 Task: Get directions from Charlotte, North Carolina, United States to Lafayette, Louisiana, United States  and reverse  starting point and destination and check the best travel modes
Action: Mouse moved to (833, 21)
Screenshot: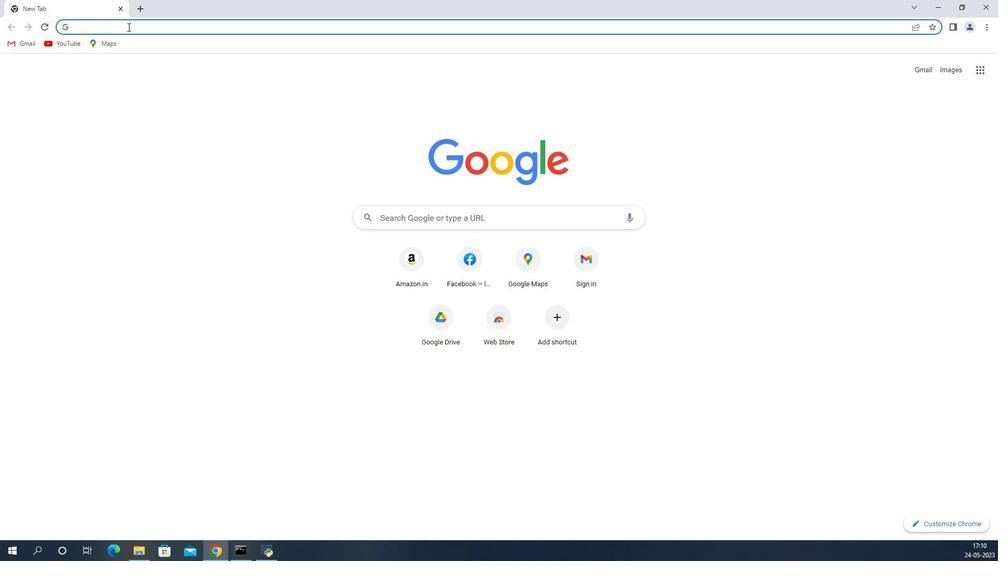 
Action: Key pressed <Key.shift>Google<Key.space><Key.shift>Maps<Key.enter>
Screenshot: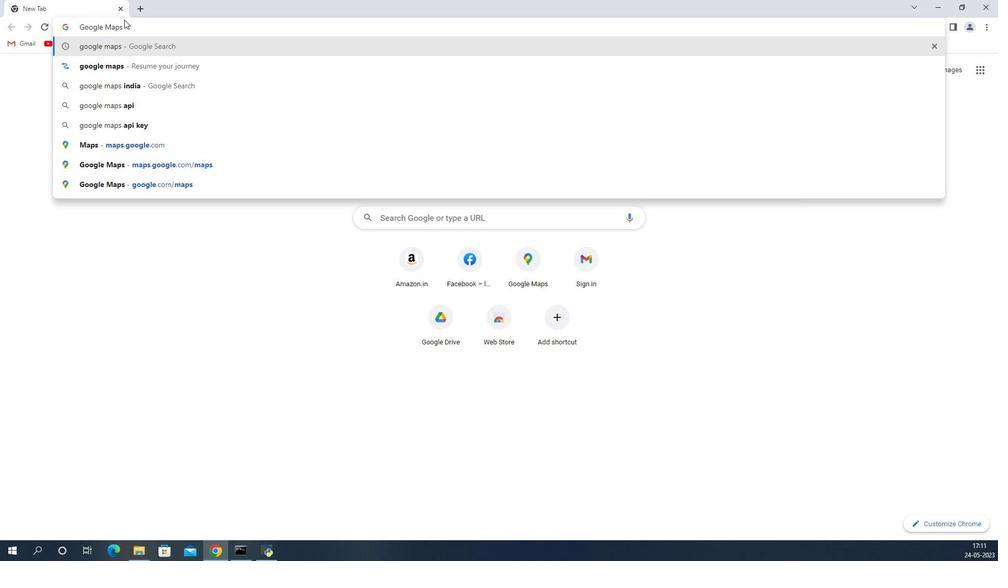 
Action: Mouse moved to (860, 181)
Screenshot: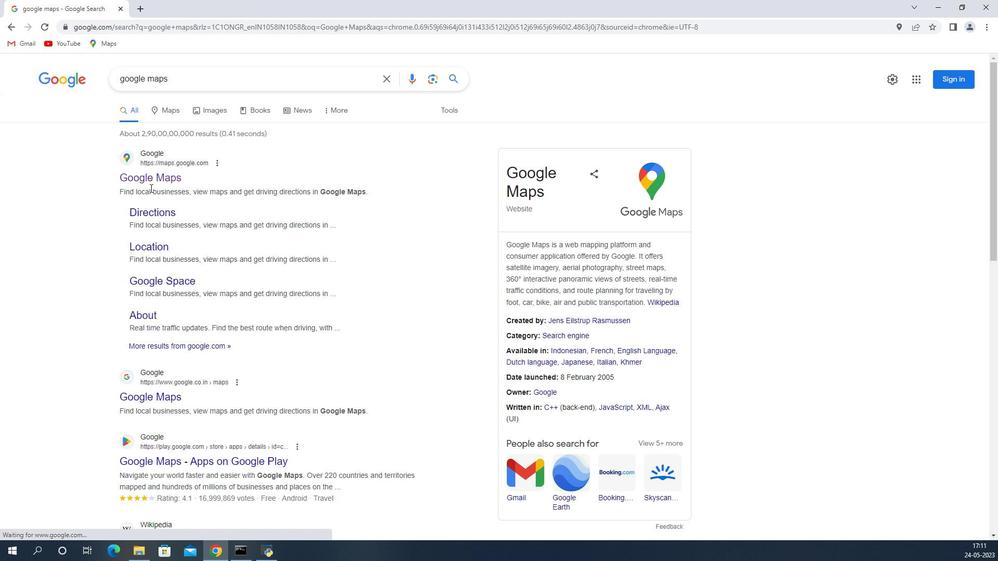 
Action: Mouse pressed left at (860, 181)
Screenshot: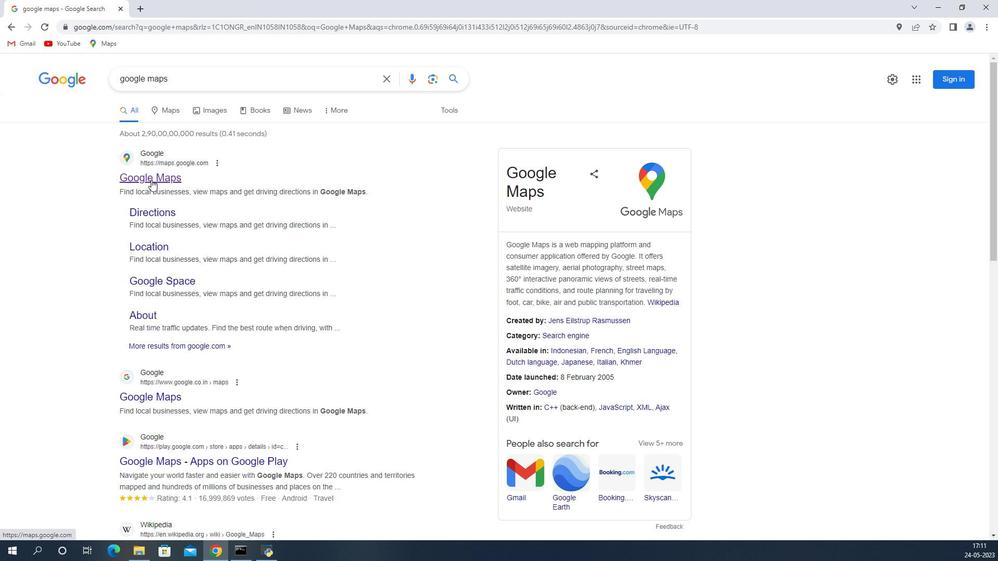 
Action: Mouse moved to (820, 71)
Screenshot: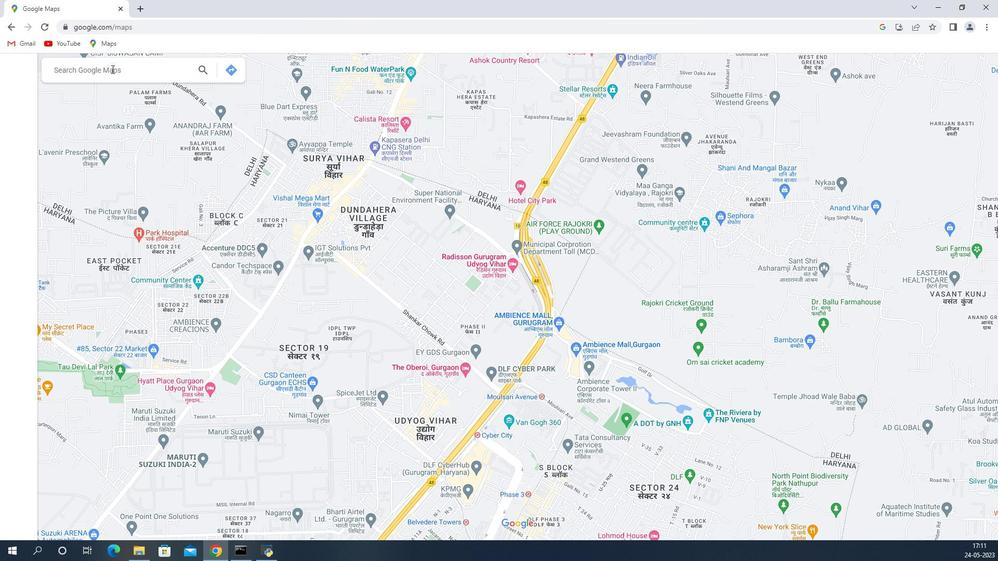 
Action: Key pressed <Key.shift><Key.shift>Lafayette<Key.space><Key.backspace>,<Key.shift>Louisiana,<Key.shift>United<Key.space><Key.shift>States<Key.enter>
Screenshot: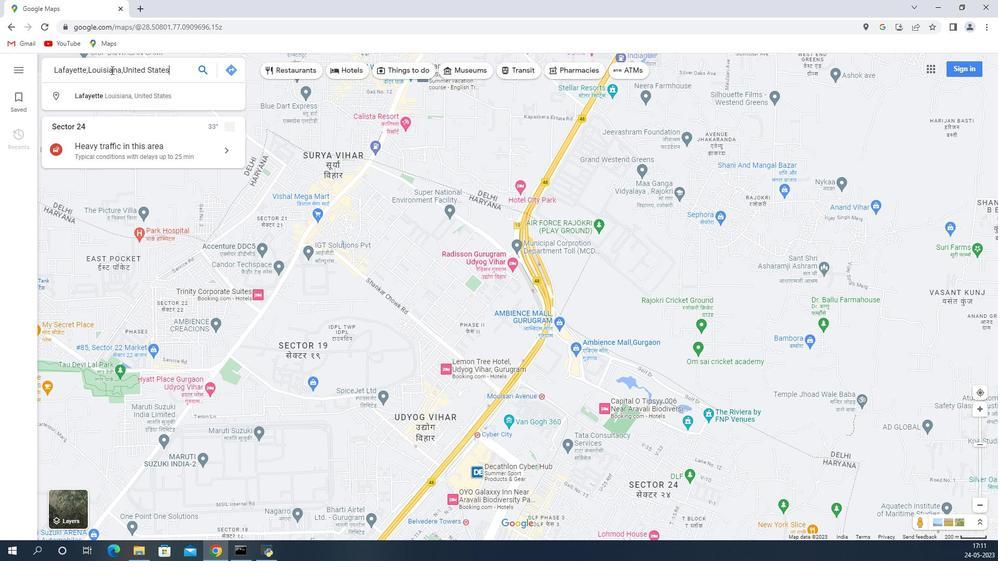 
Action: Mouse moved to (913, 71)
Screenshot: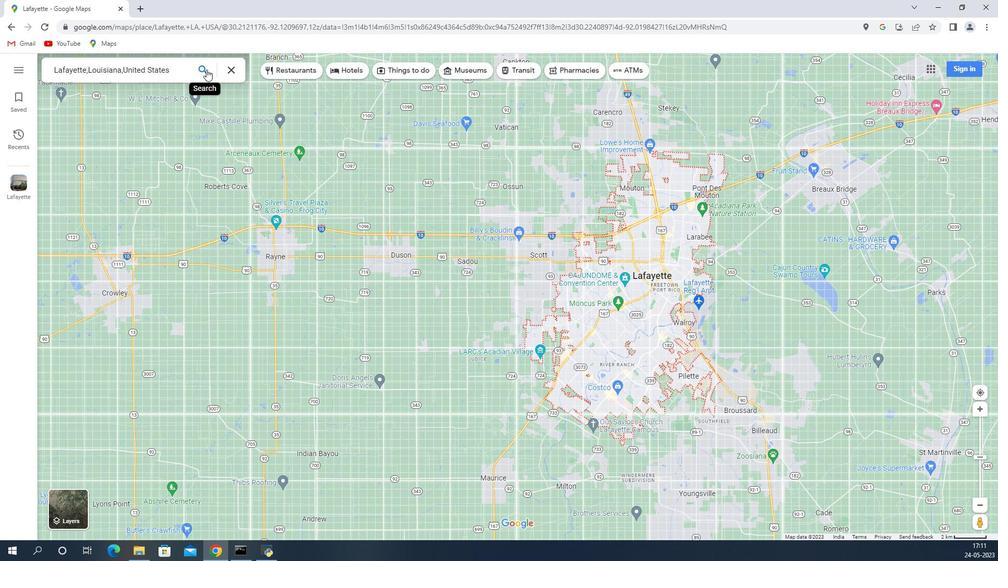 
Action: Mouse pressed left at (913, 71)
Screenshot: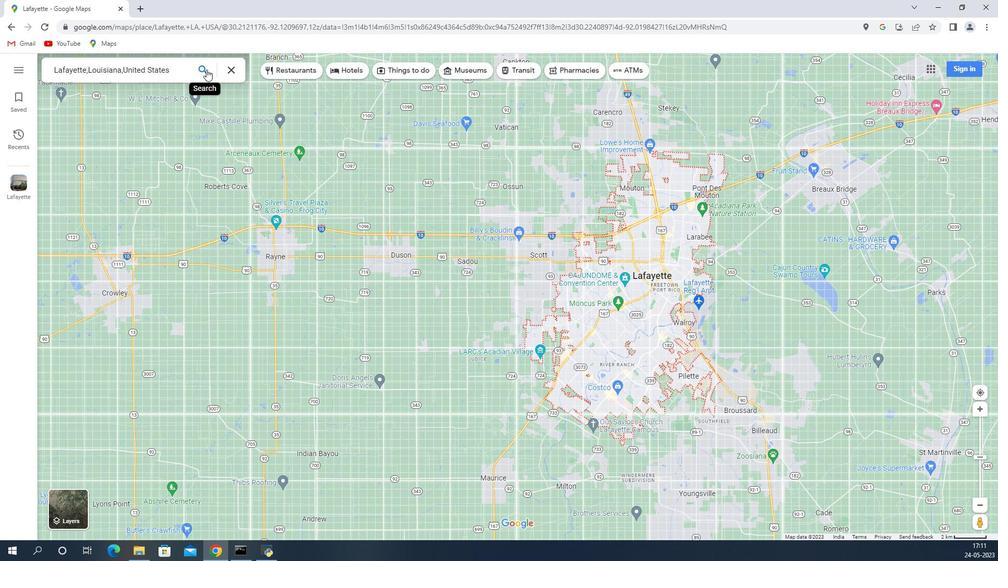 
Action: Mouse moved to (777, 248)
Screenshot: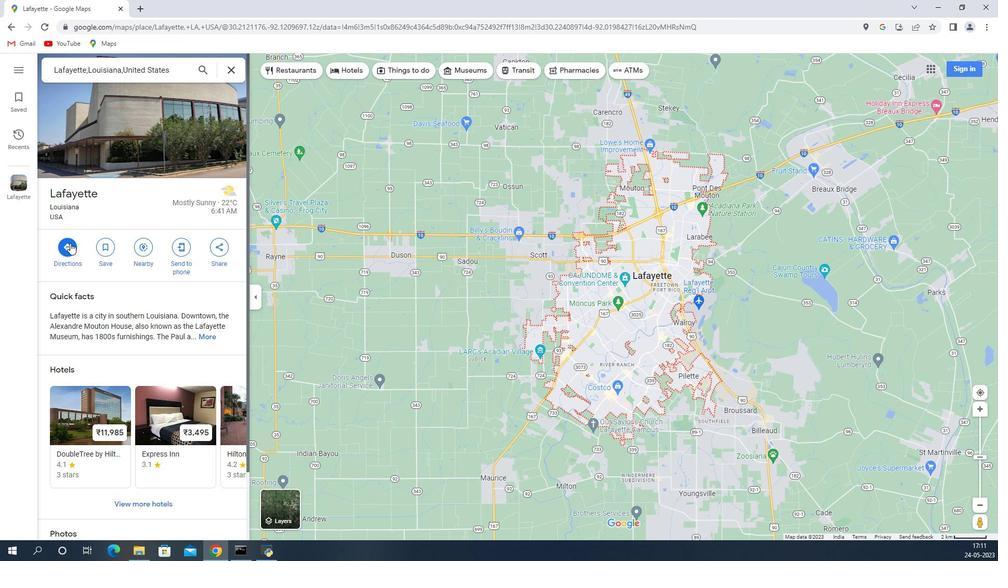 
Action: Mouse pressed left at (777, 248)
Screenshot: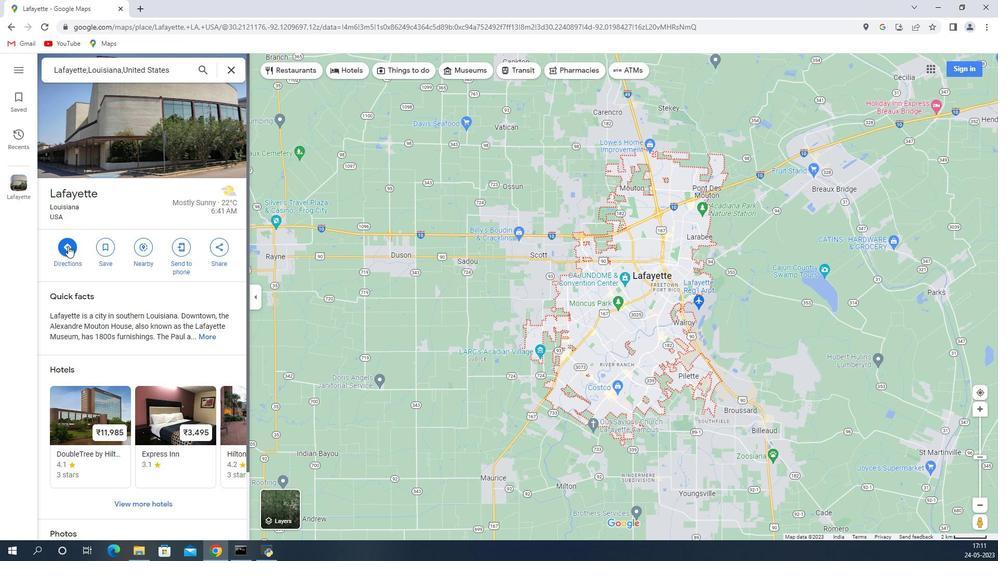 
Action: Mouse moved to (814, 104)
Screenshot: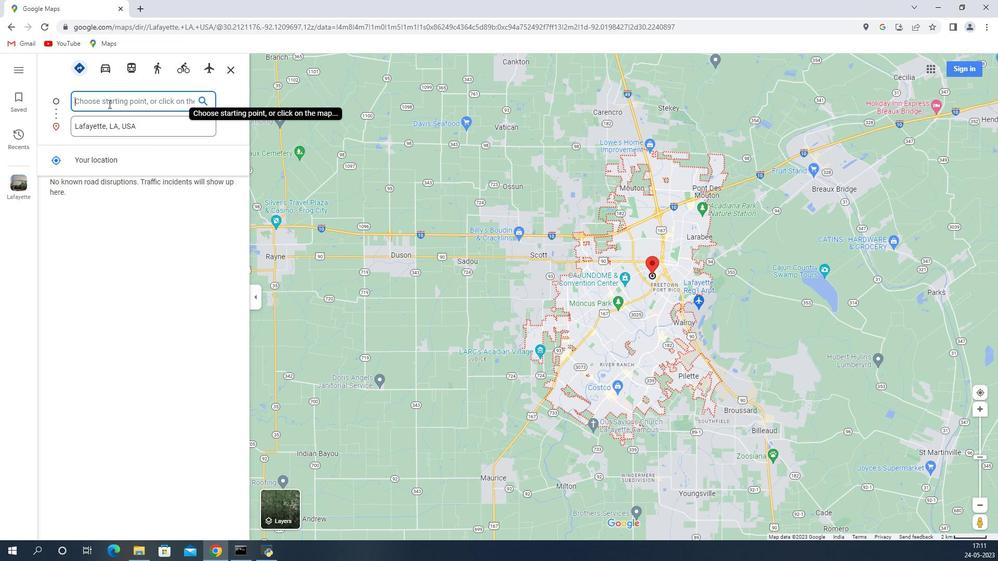 
Action: Key pressed <Key.shift>Charlotte,<Key.shift>North<Key.space><Key.shift>Carolina,<Key.shift><Key.shift><Key.shift><Key.shift><Key.shift><Key.shift><Key.shift><Key.shift><Key.shift><Key.shift><Key.shift><Key.shift><Key.shift><Key.shift>United<Key.space><Key.shift><Key.shift><Key.shift><Key.shift><Key.shift>States
Screenshot: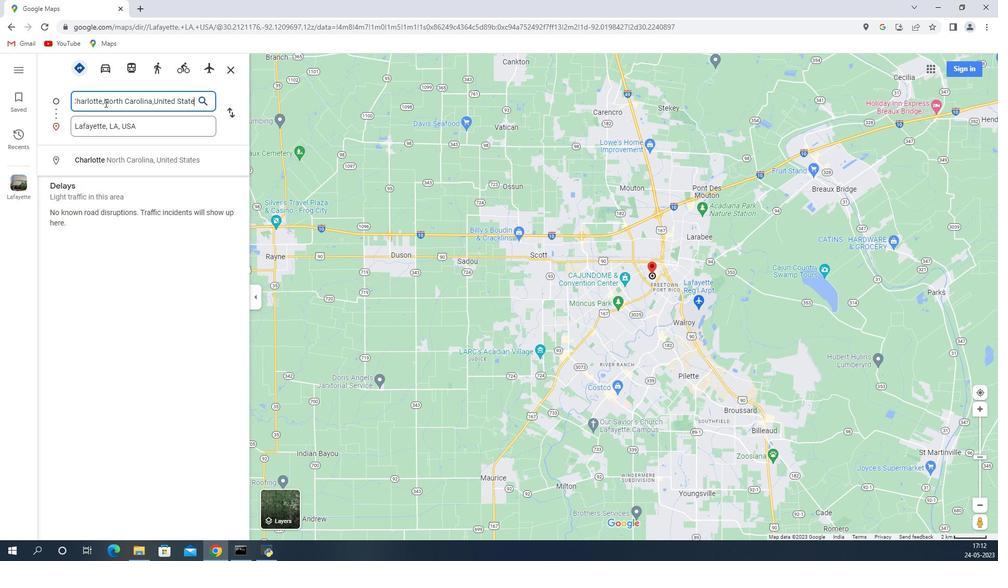 
Action: Mouse moved to (913, 101)
Screenshot: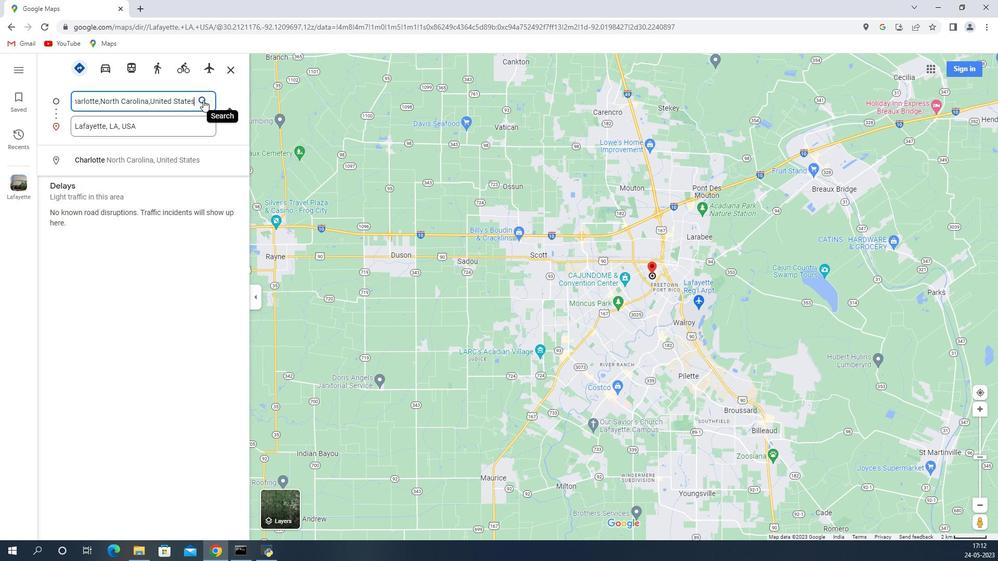 
Action: Mouse pressed left at (913, 101)
Screenshot: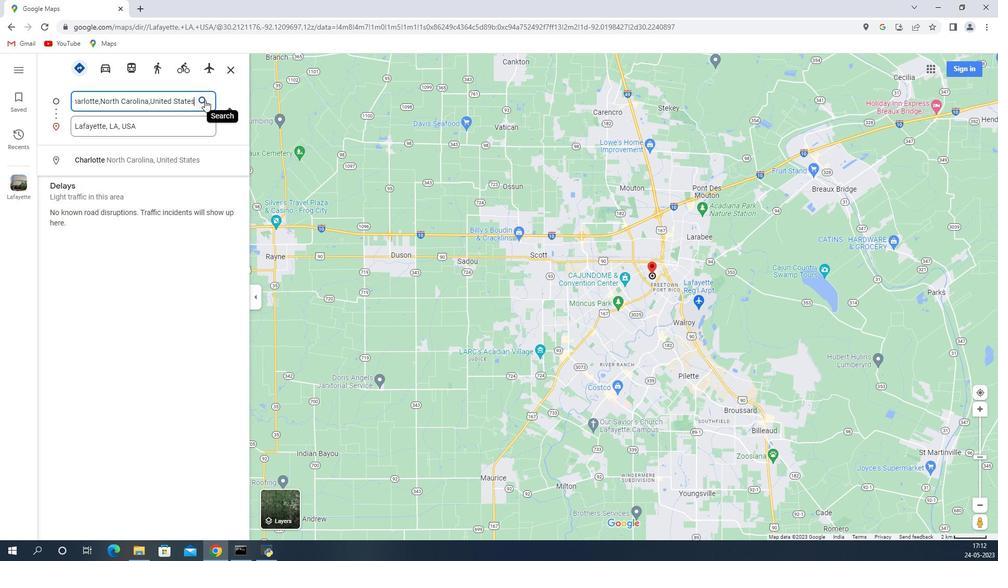 
Action: Mouse moved to (942, 73)
Screenshot: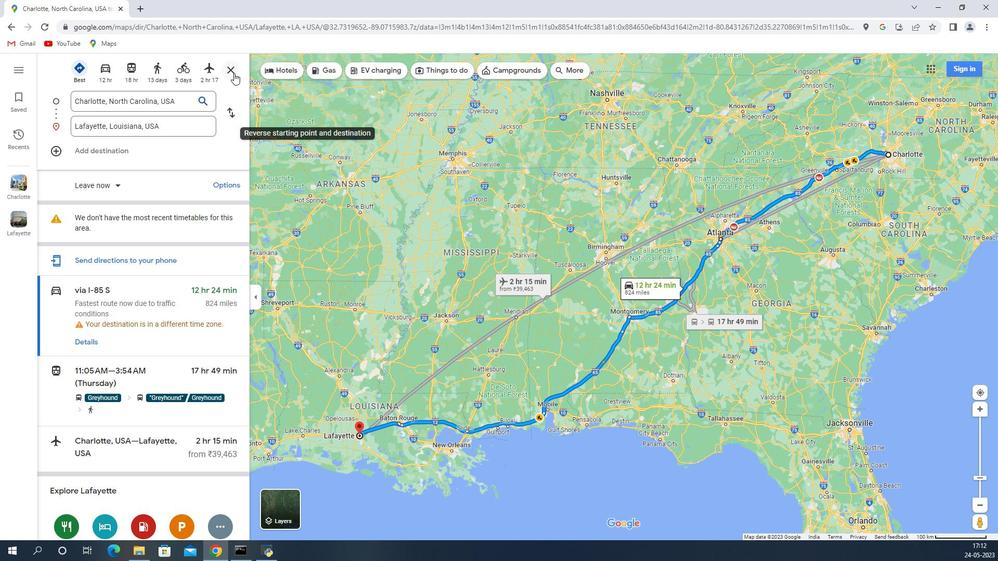 
Action: Mouse pressed left at (942, 73)
Screenshot: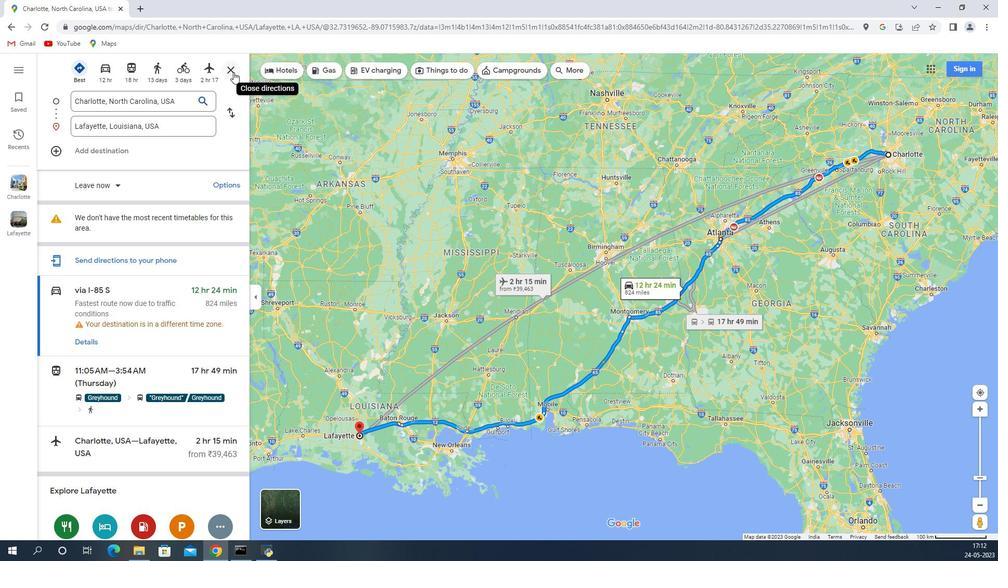 
Action: Mouse moved to (778, 246)
Screenshot: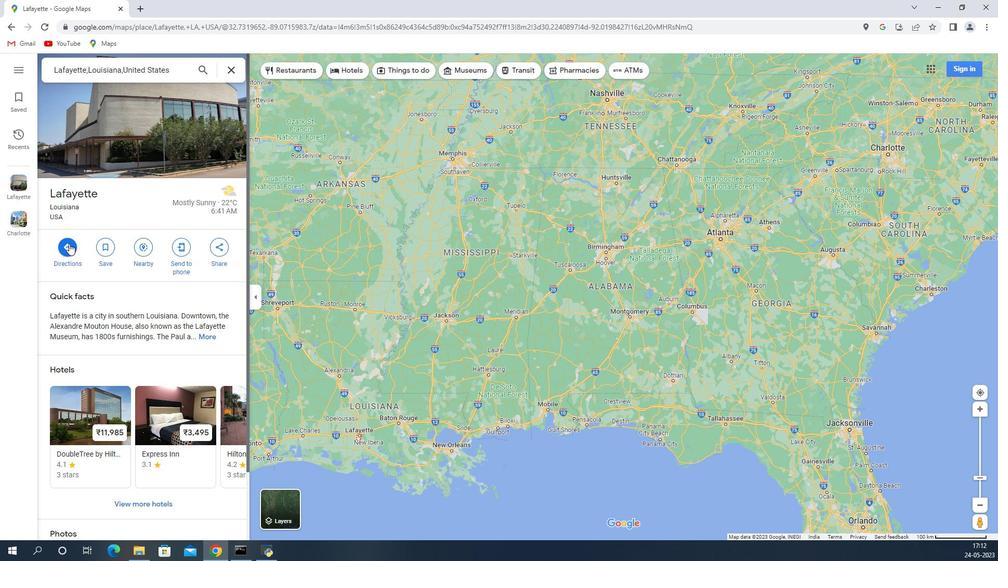 
Action: Mouse pressed left at (778, 246)
Screenshot: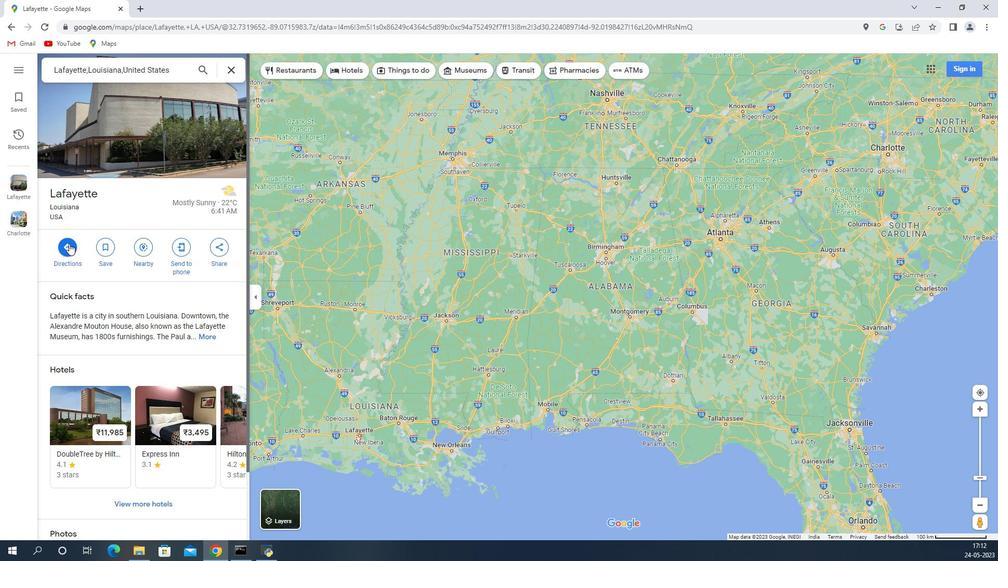 
Action: Mouse moved to (815, 108)
Screenshot: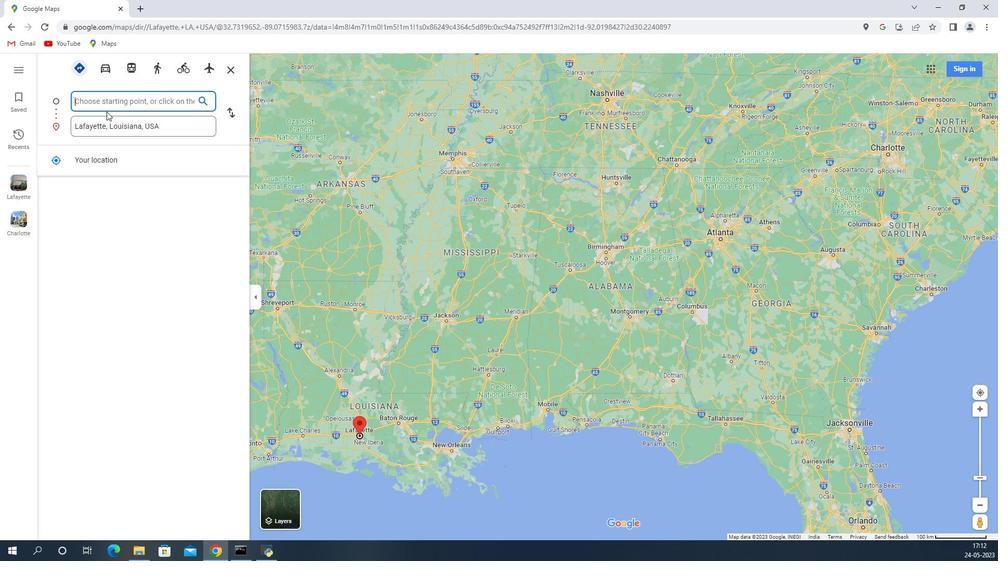 
Action: Key pressed <Key.shift><Key.shift><Key.shift>Charlotte,<Key.shift>North<Key.space><Key.shift>Carlo<Key.backspace><Key.backspace>olina,<Key.space><Key.shift>=<Key.backspace><Key.backspace><Key.shift>United<Key.space><Key.shift>States
Screenshot: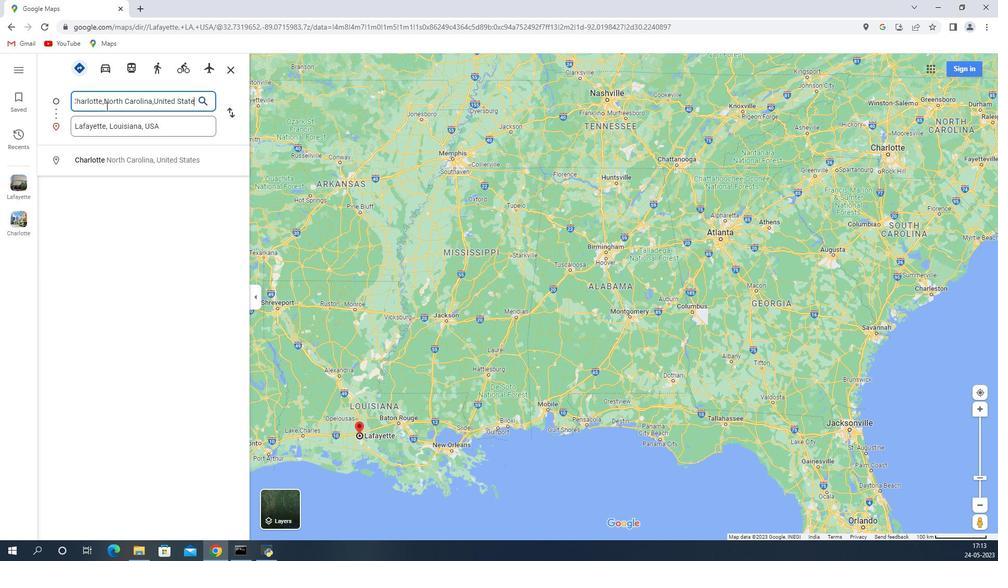 
Action: Mouse moved to (910, 101)
Screenshot: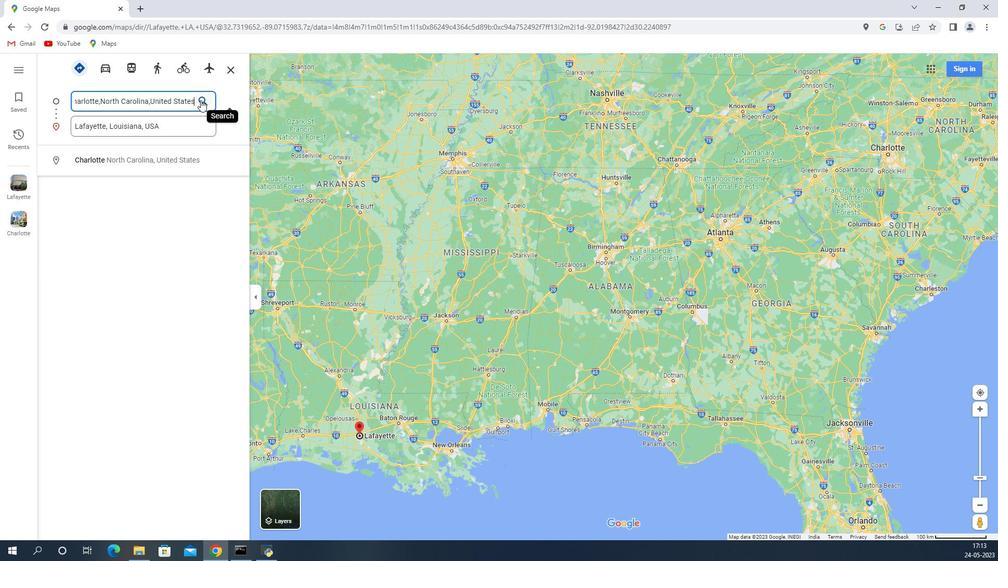
Action: Mouse pressed left at (910, 101)
Screenshot: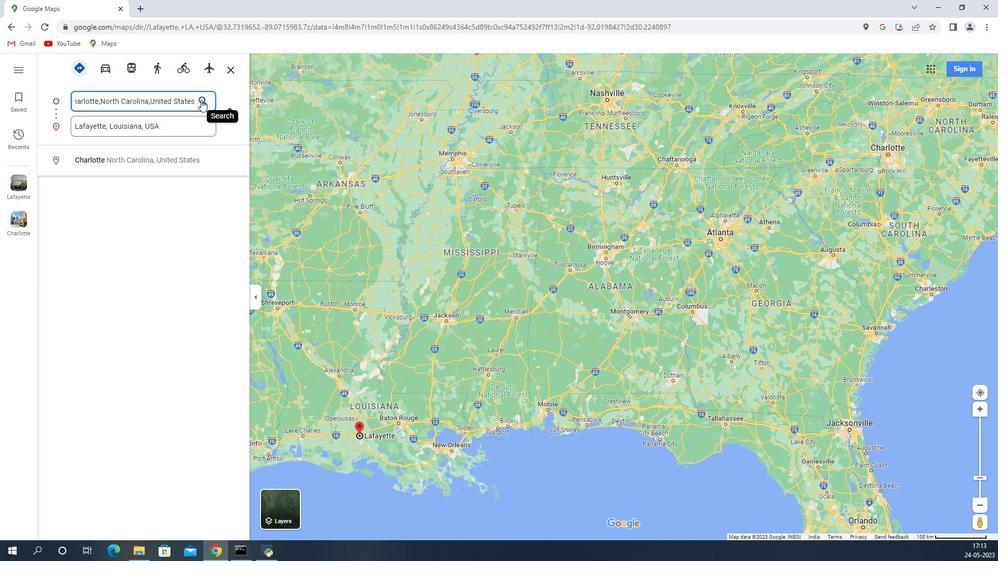 
Action: Mouse moved to (939, 111)
Screenshot: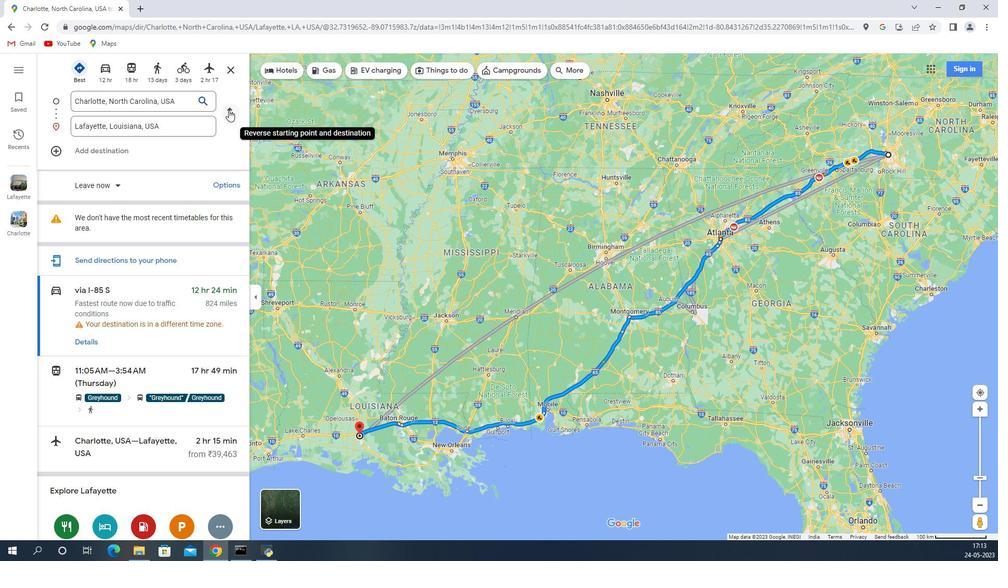 
Action: Mouse pressed left at (939, 111)
Screenshot: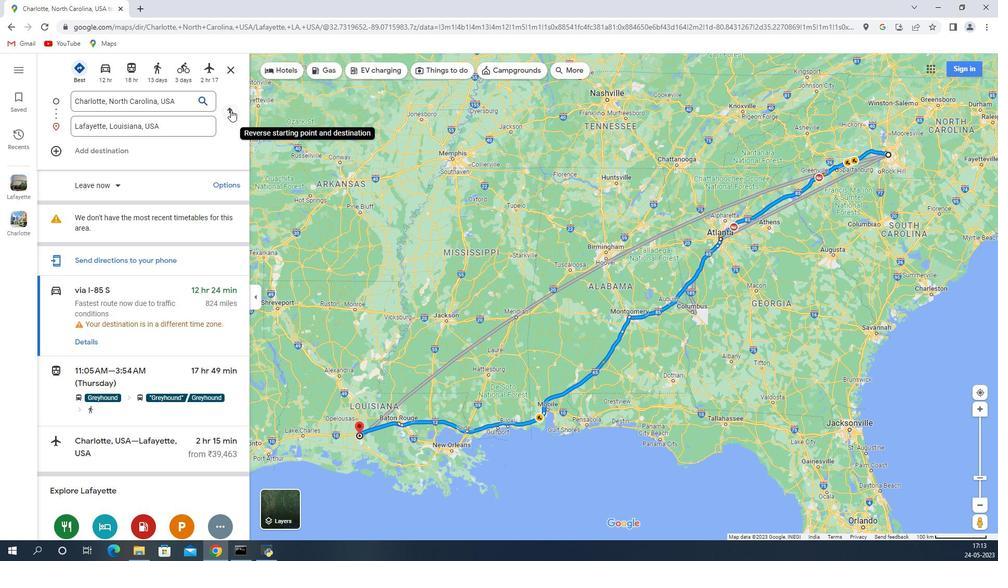 
Action: Mouse moved to (786, 69)
Screenshot: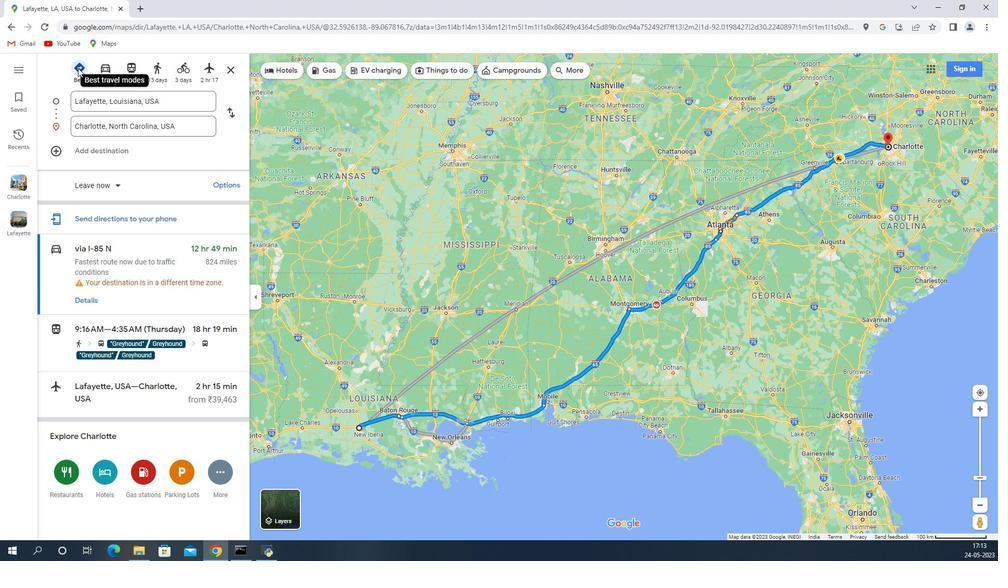 
Action: Mouse pressed left at (786, 69)
Screenshot: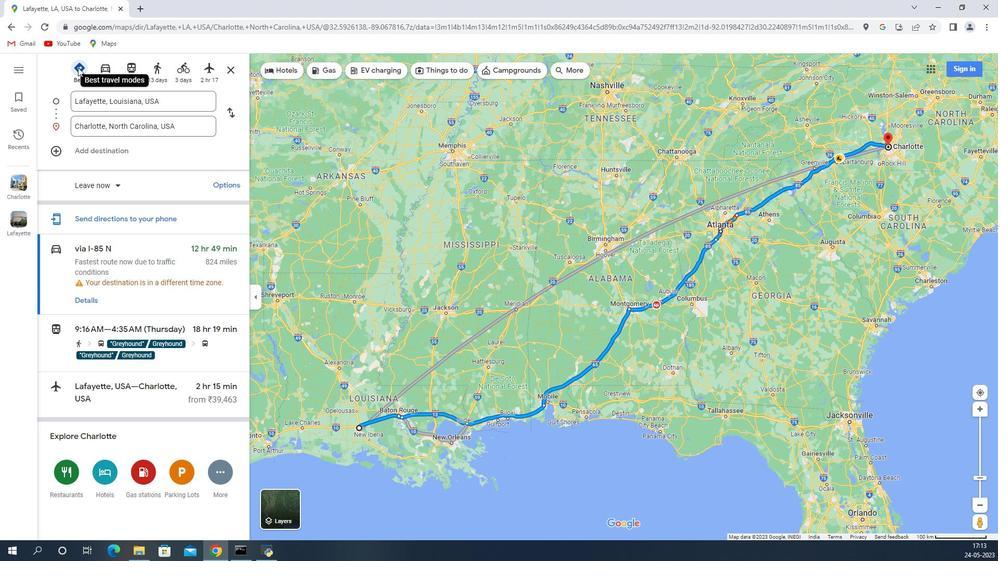 
Action: Mouse moved to (795, 299)
Screenshot: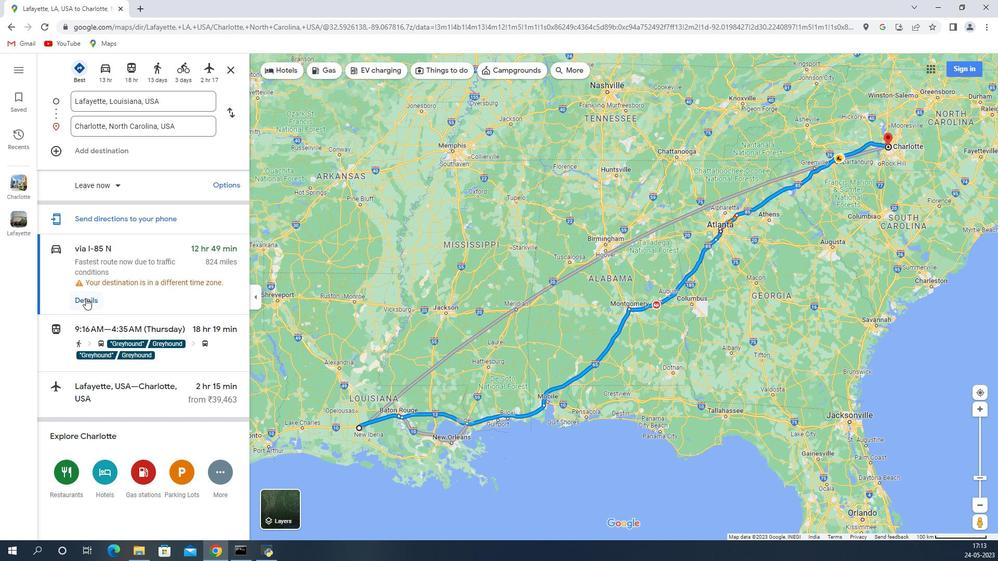 
Action: Mouse pressed left at (795, 299)
Screenshot: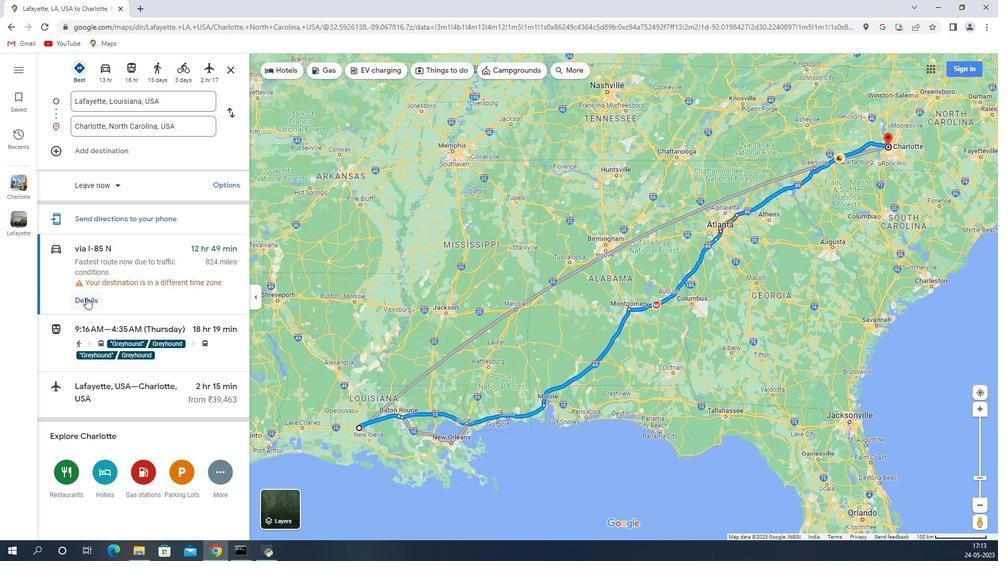 
Action: Mouse moved to (763, 67)
Screenshot: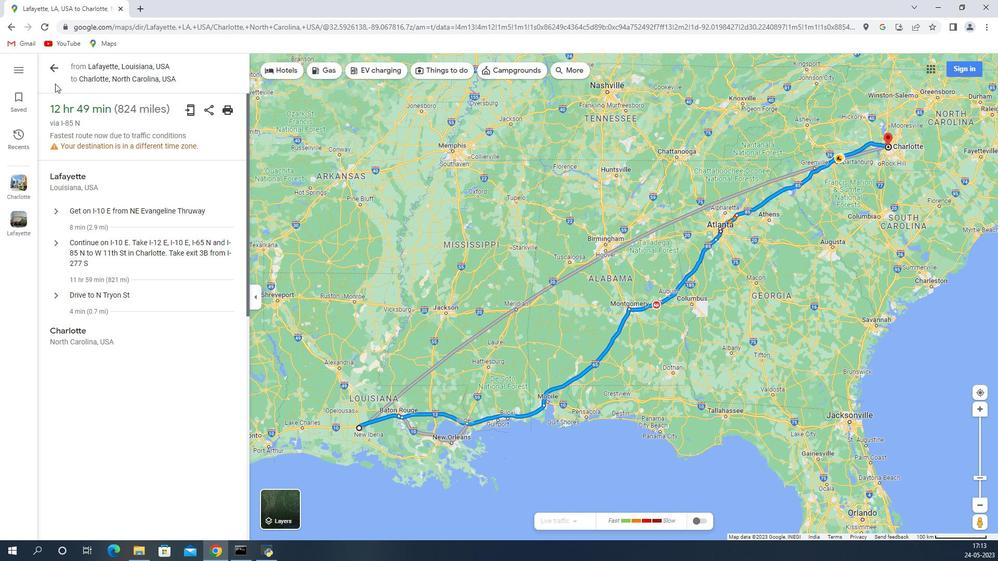 
Action: Mouse pressed left at (763, 67)
Screenshot: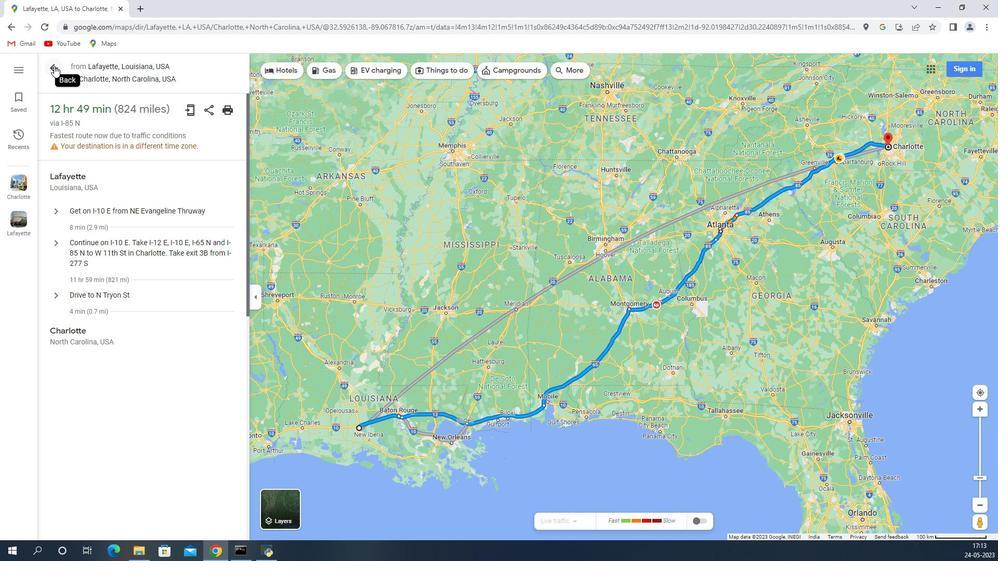 
Action: Mouse moved to (919, 355)
Screenshot: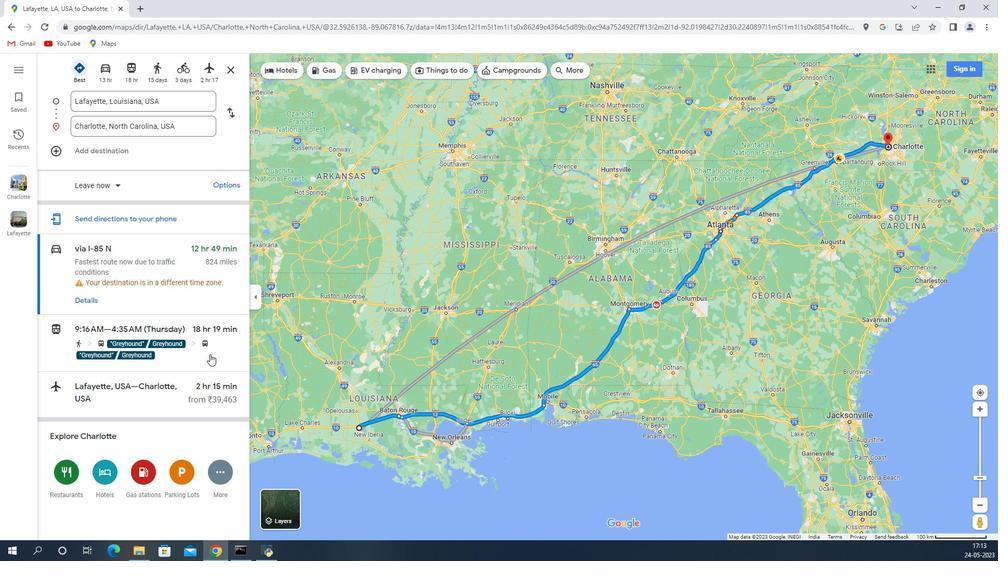 
Action: Mouse pressed left at (919, 355)
Screenshot: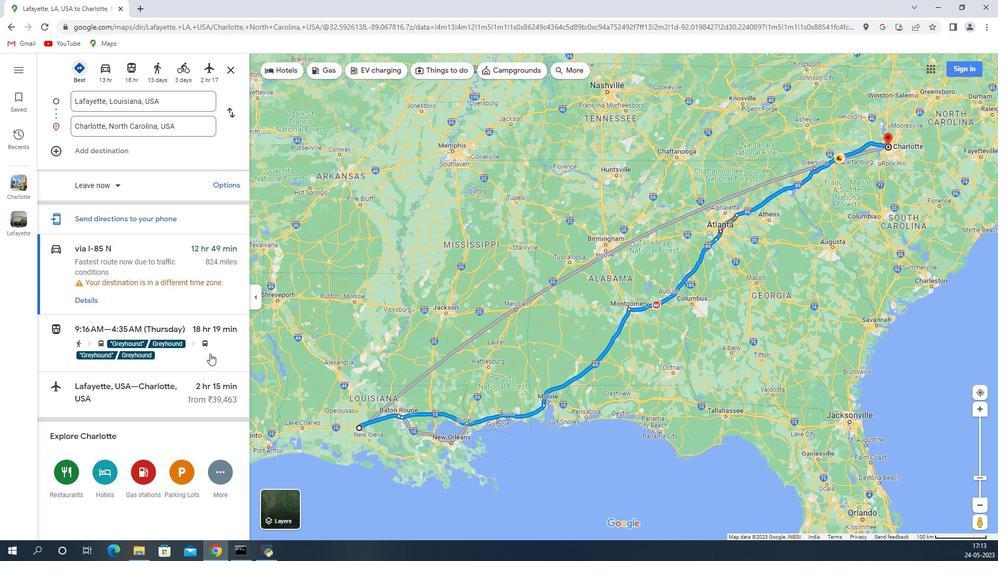 
Action: Mouse moved to (797, 345)
Screenshot: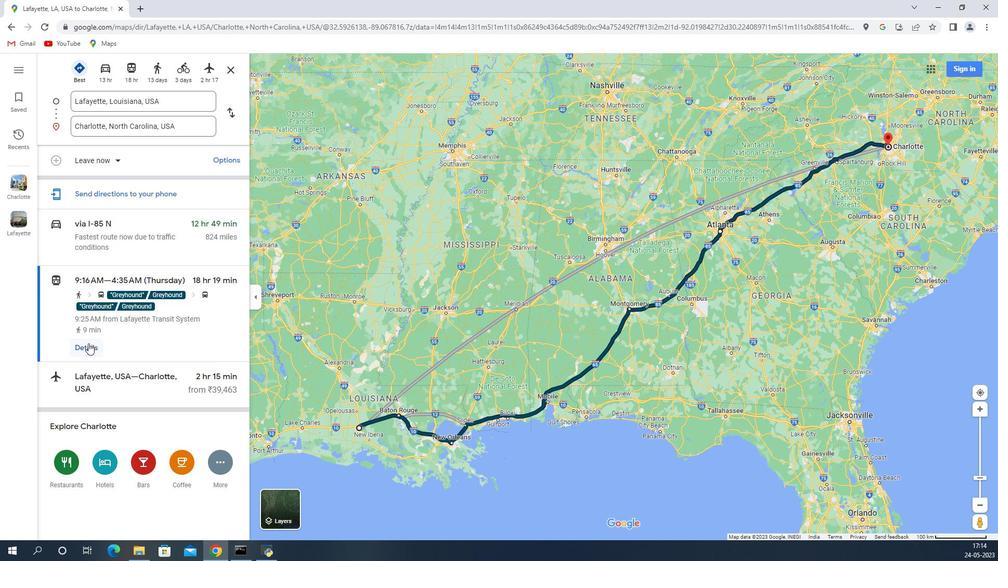 
Action: Mouse pressed left at (797, 345)
Screenshot: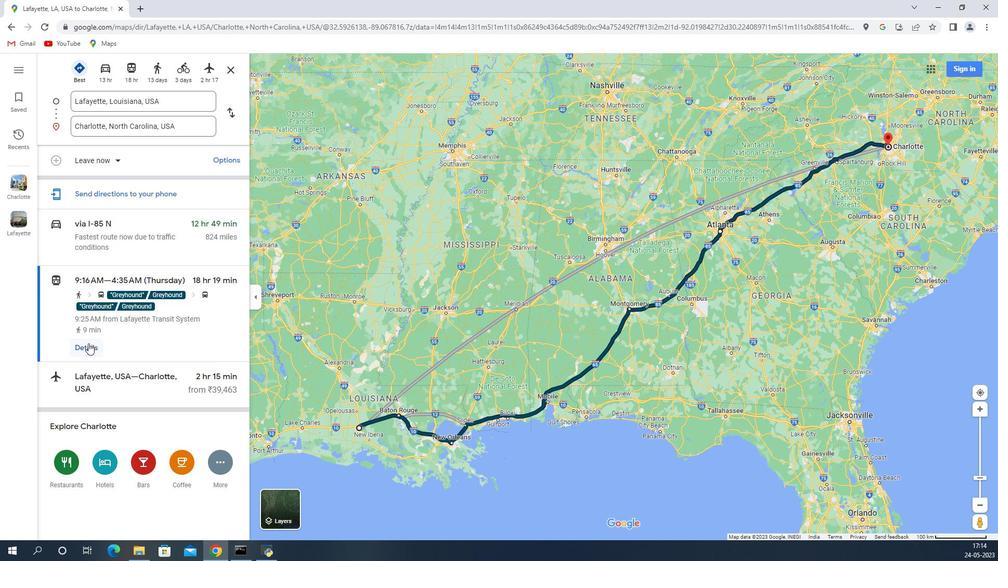 
Action: Mouse scrolled (797, 344) with delta (0, 0)
Screenshot: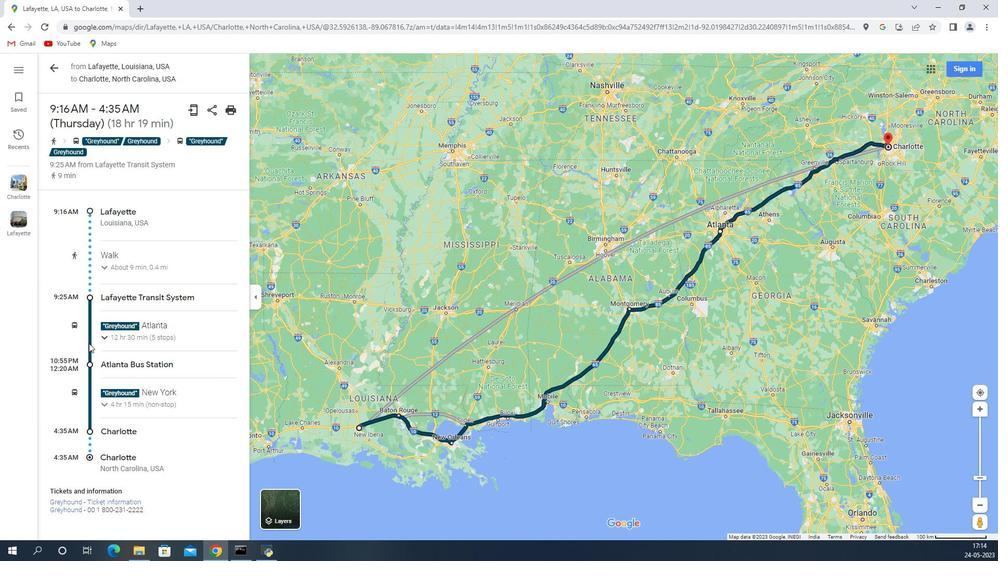 
Action: Mouse moved to (797, 345)
Screenshot: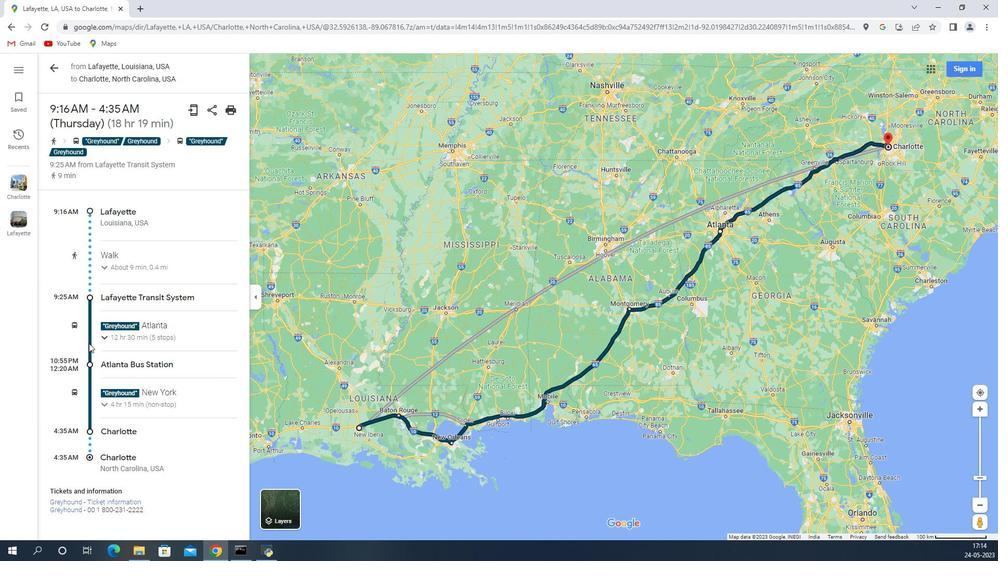 
Action: Mouse scrolled (797, 344) with delta (0, 0)
Screenshot: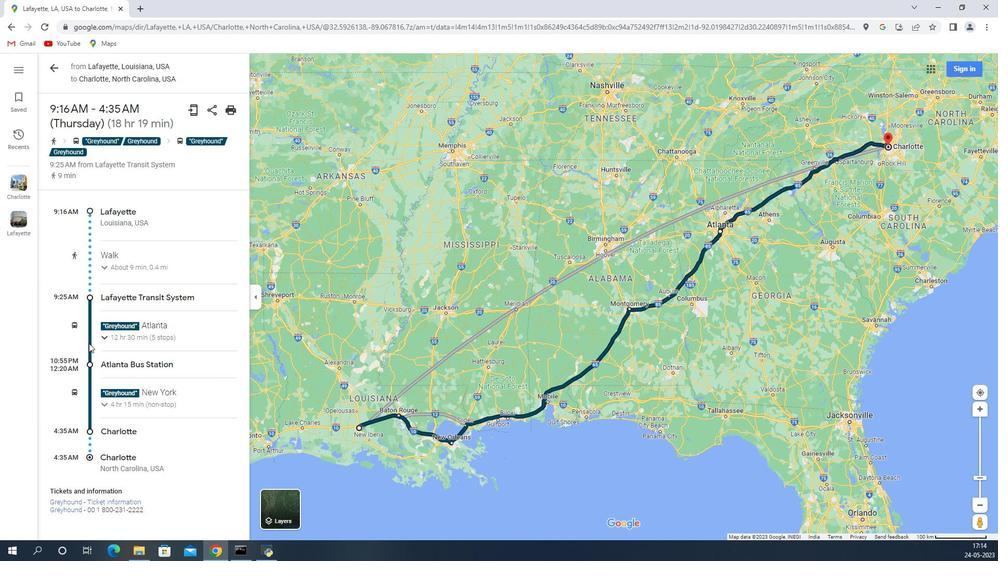 
Action: Mouse scrolled (797, 344) with delta (0, 0)
Screenshot: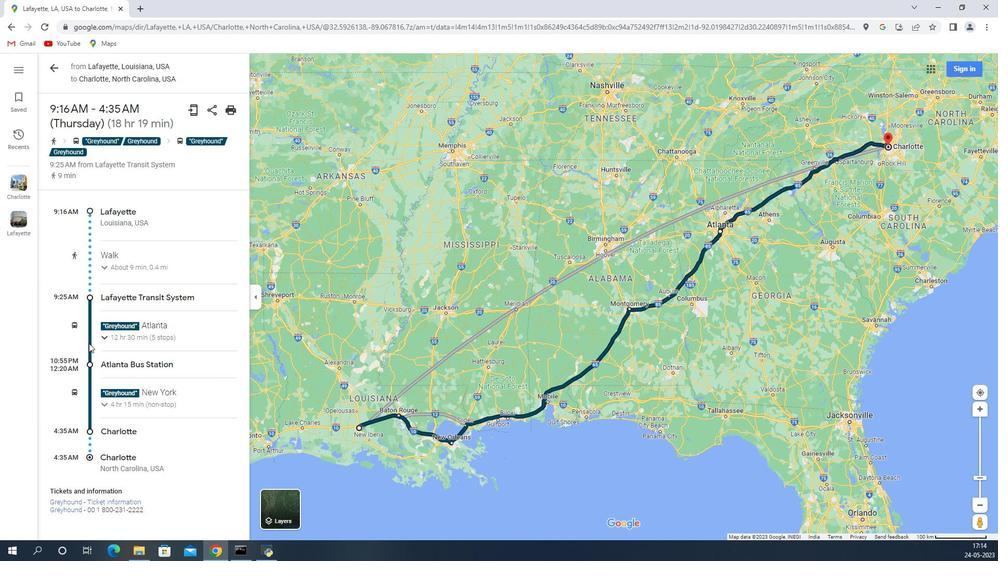 
Action: Mouse scrolled (797, 344) with delta (0, 0)
Screenshot: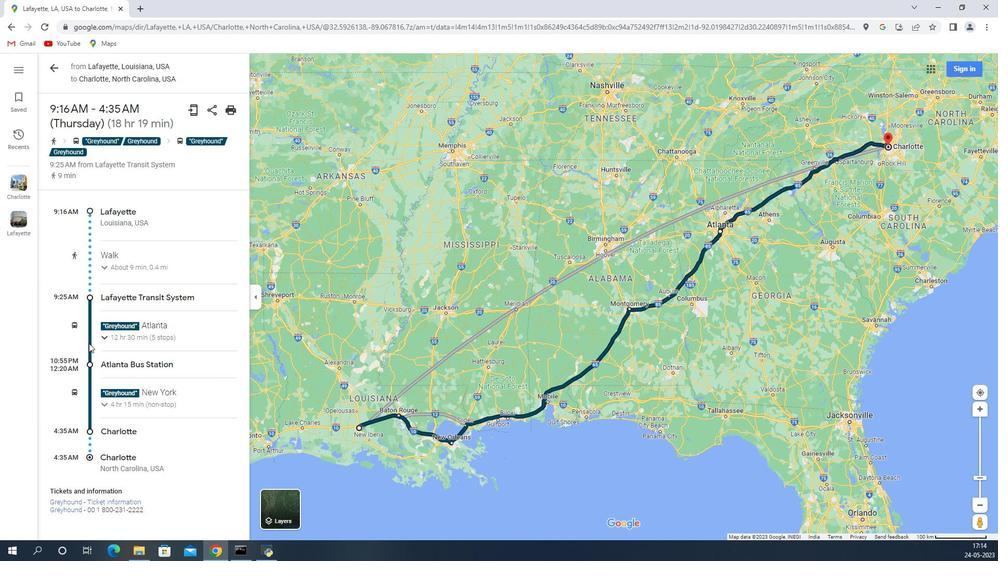 
Action: Mouse moved to (826, 357)
Screenshot: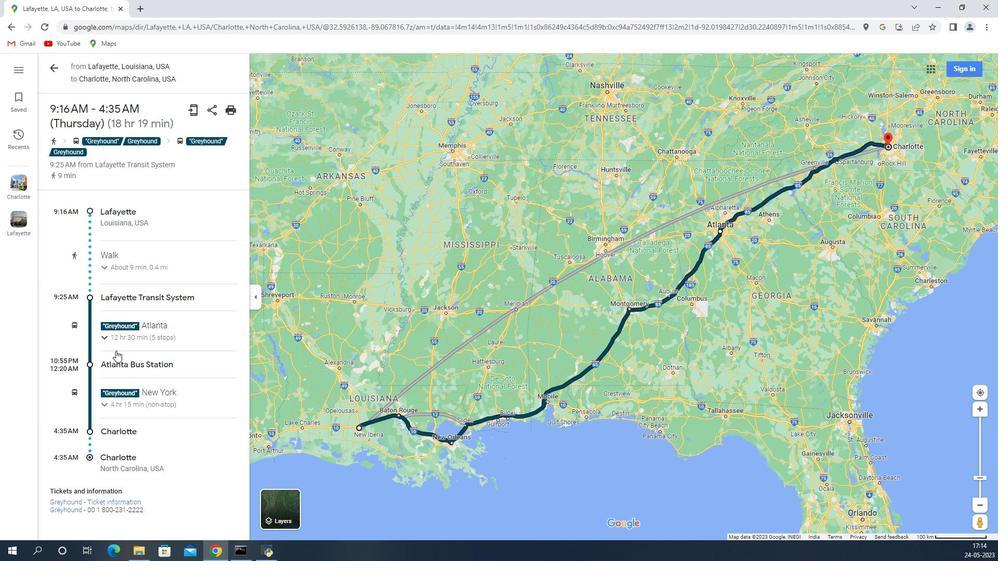 
Action: Mouse scrolled (826, 357) with delta (0, 0)
Screenshot: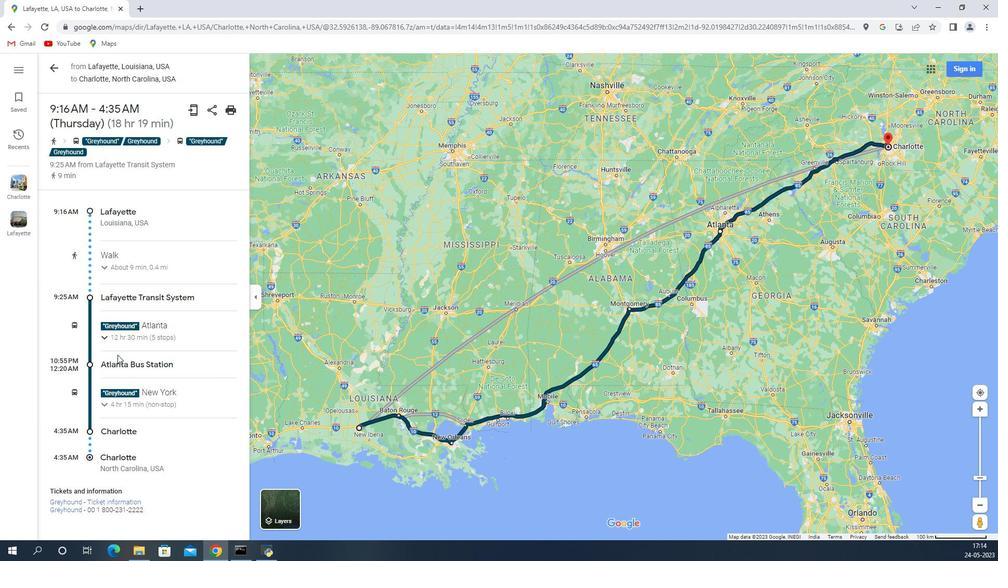 
Action: Mouse scrolled (826, 357) with delta (0, 0)
Screenshot: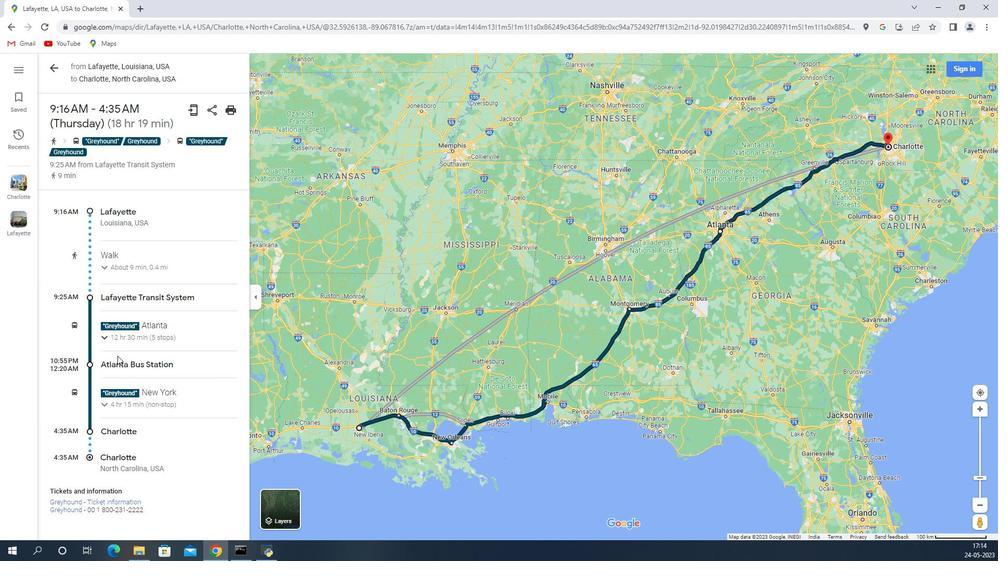 
Action: Mouse scrolled (826, 357) with delta (0, 0)
Screenshot: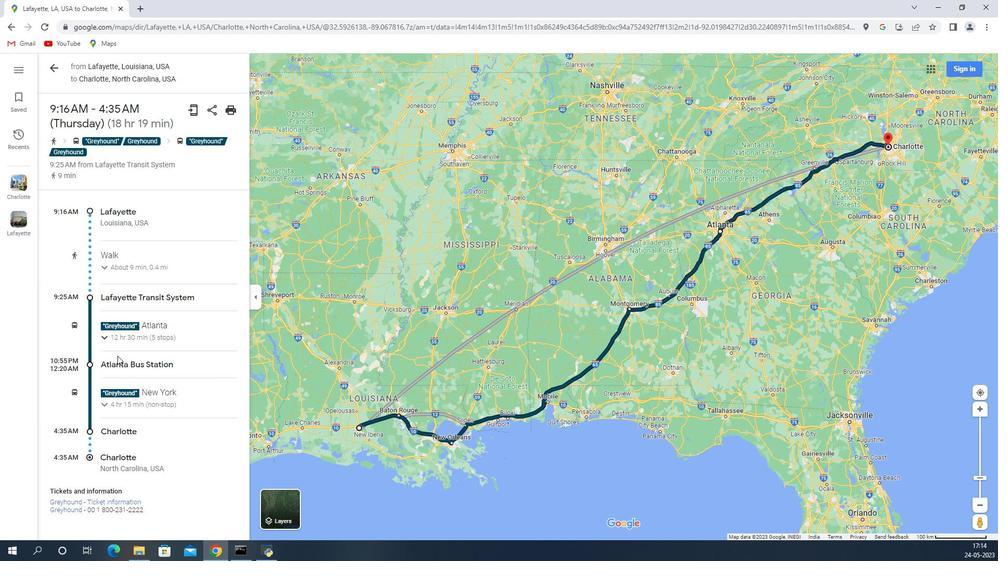 
Action: Mouse scrolled (826, 357) with delta (0, 0)
Screenshot: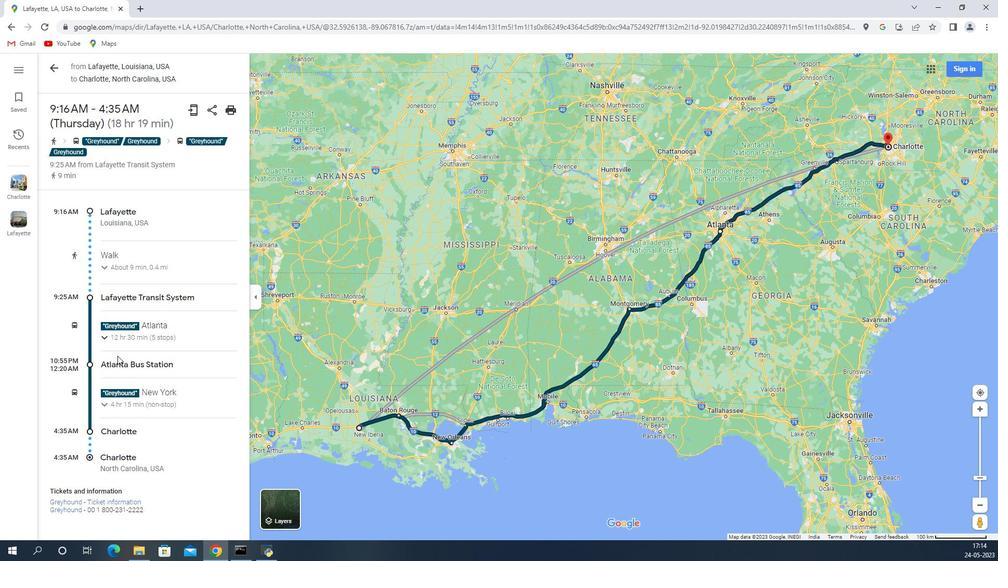 
Action: Mouse moved to (827, 357)
Screenshot: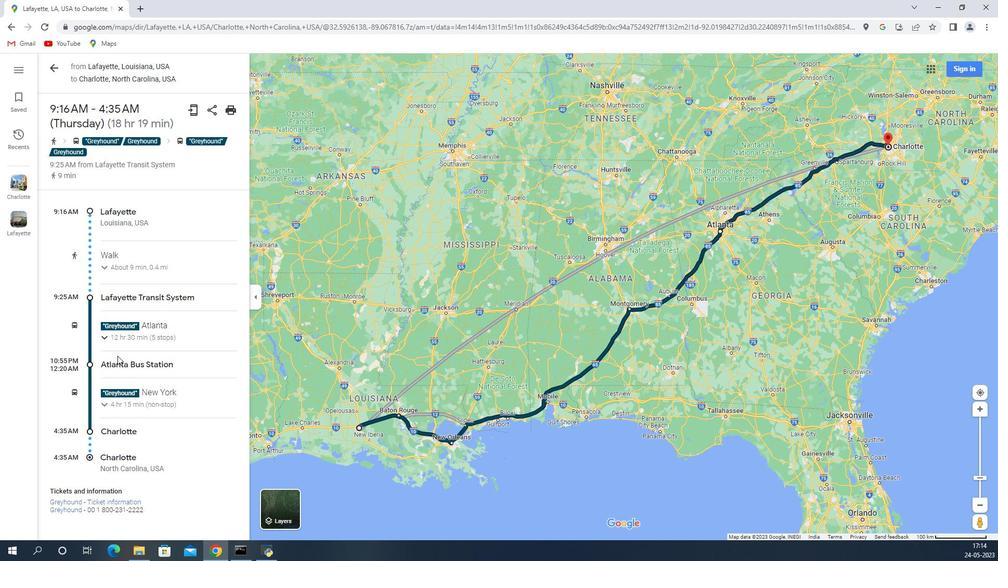 
Action: Mouse scrolled (827, 358) with delta (0, 0)
Screenshot: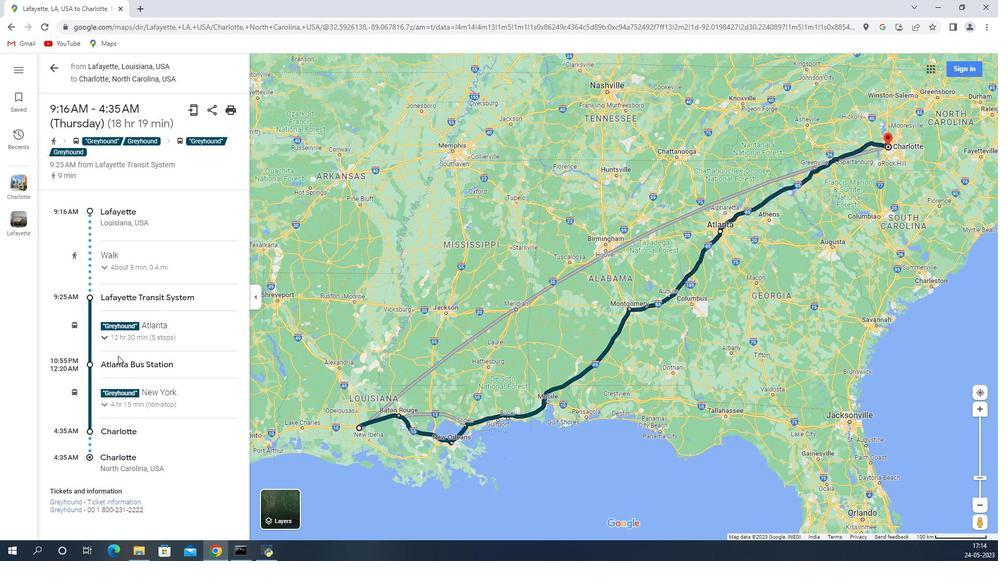 
Action: Mouse scrolled (827, 358) with delta (0, 0)
Screenshot: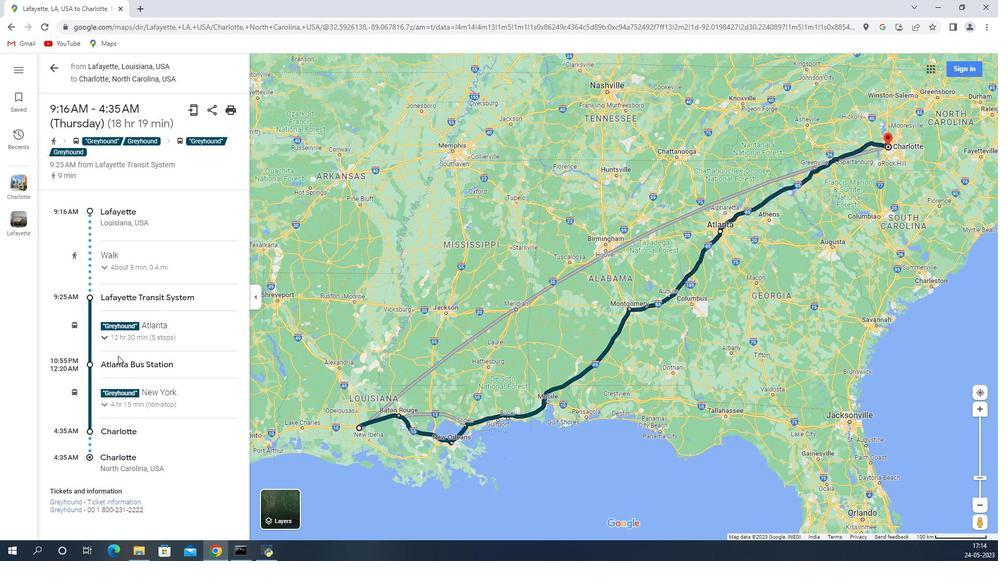 
Action: Mouse moved to (763, 71)
Screenshot: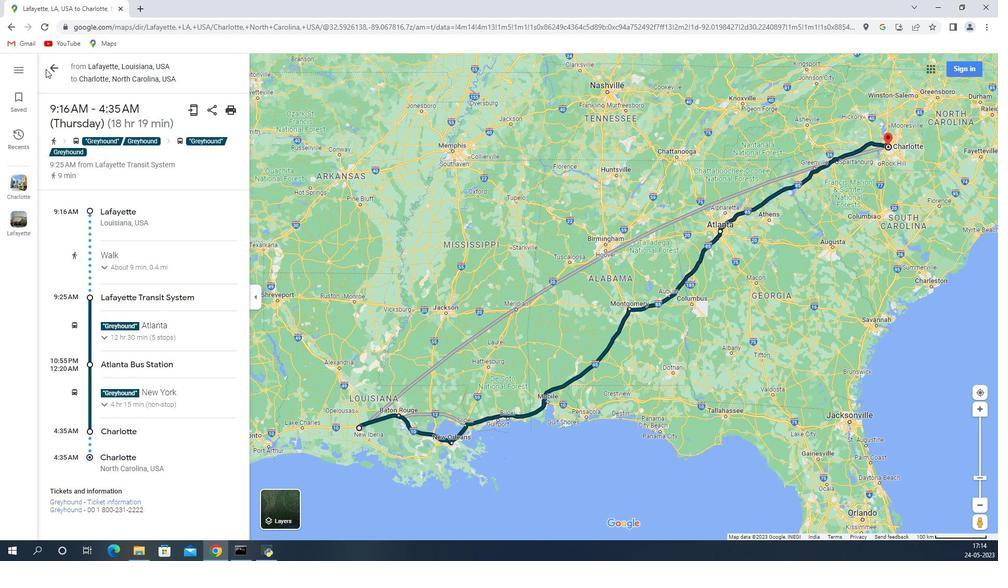 
Action: Mouse pressed left at (763, 71)
Screenshot: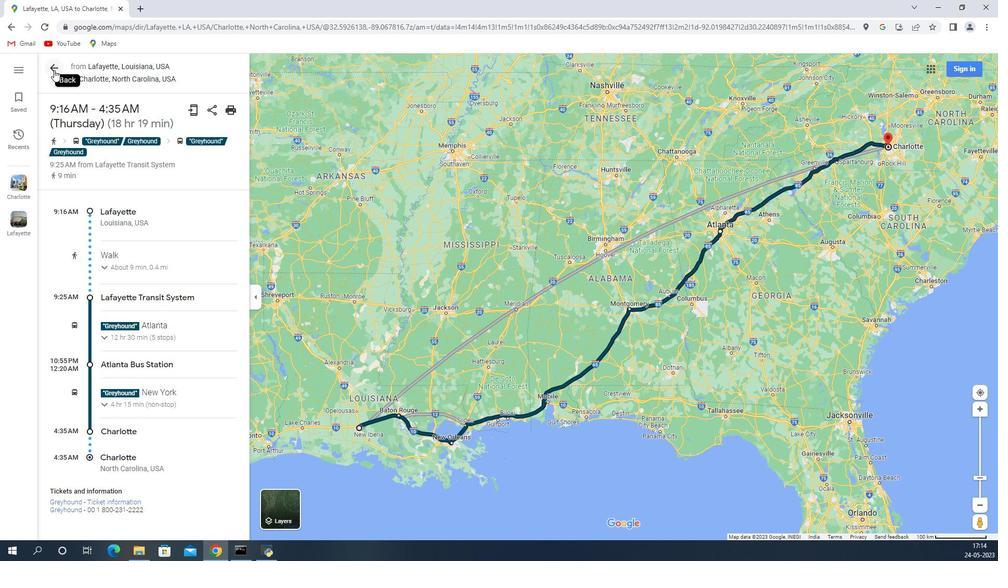 
Action: Mouse moved to (843, 388)
Screenshot: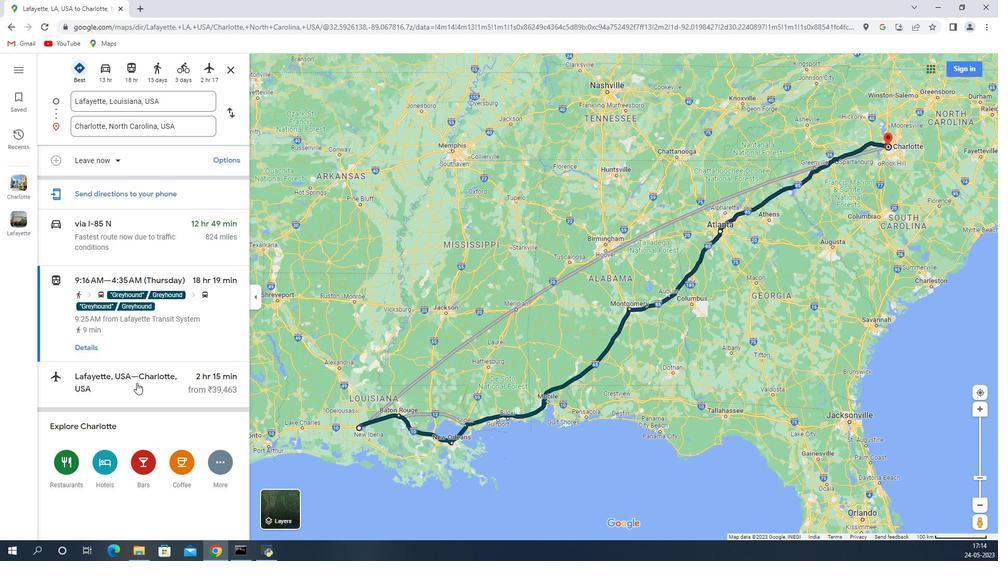 
Action: Mouse pressed left at (843, 388)
Screenshot: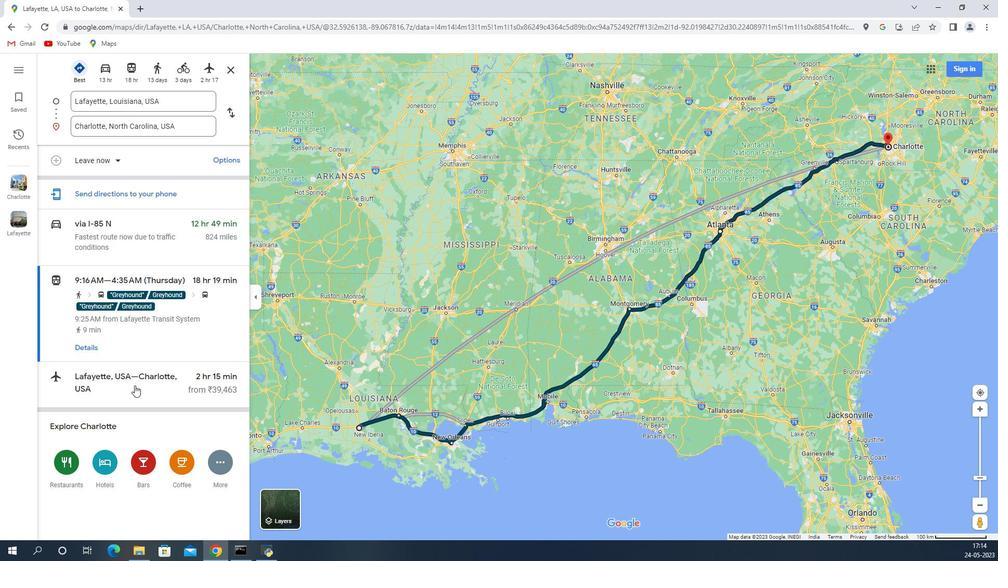 
Action: Mouse moved to (828, 209)
Screenshot: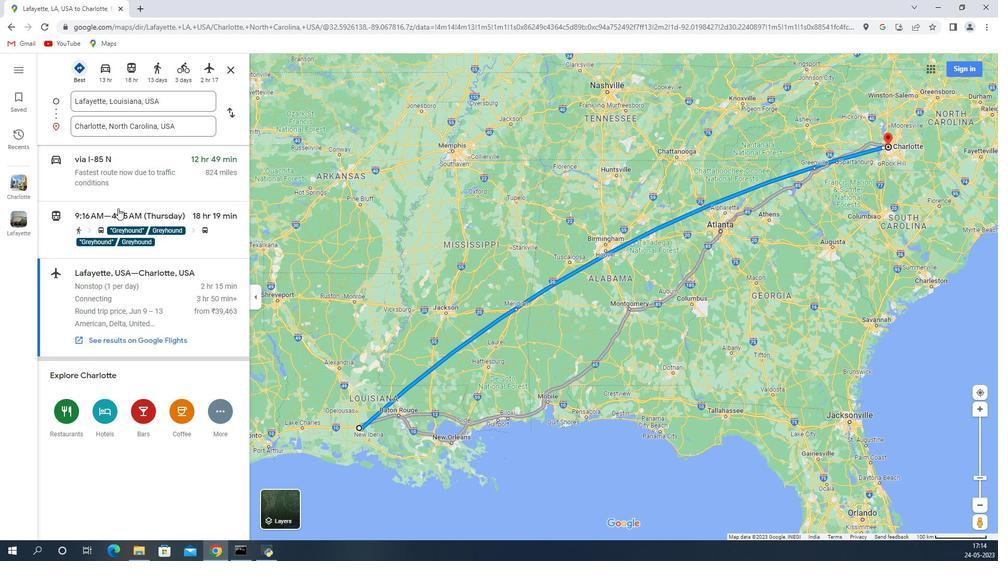 
